 Task: Add Comment CM0043 to Card Card0043 in Board Board0041 in Workspace Development in Trello
Action: Mouse moved to (591, 42)
Screenshot: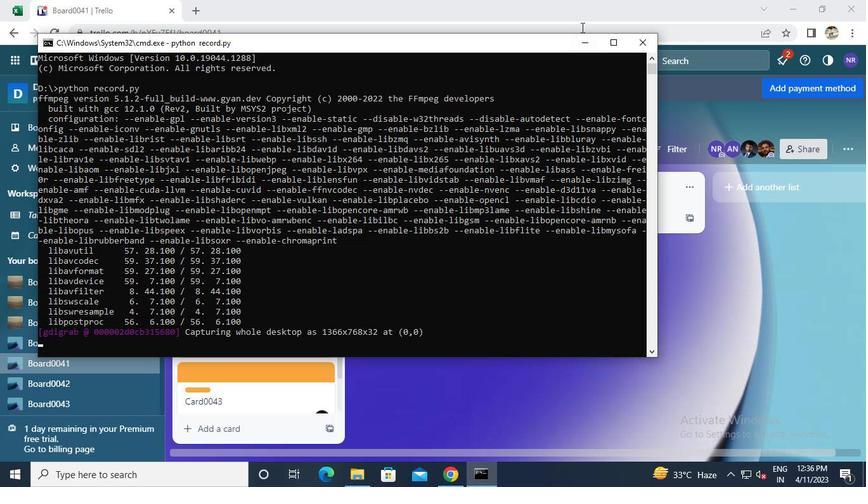 
Action: Mouse pressed left at (591, 42)
Screenshot: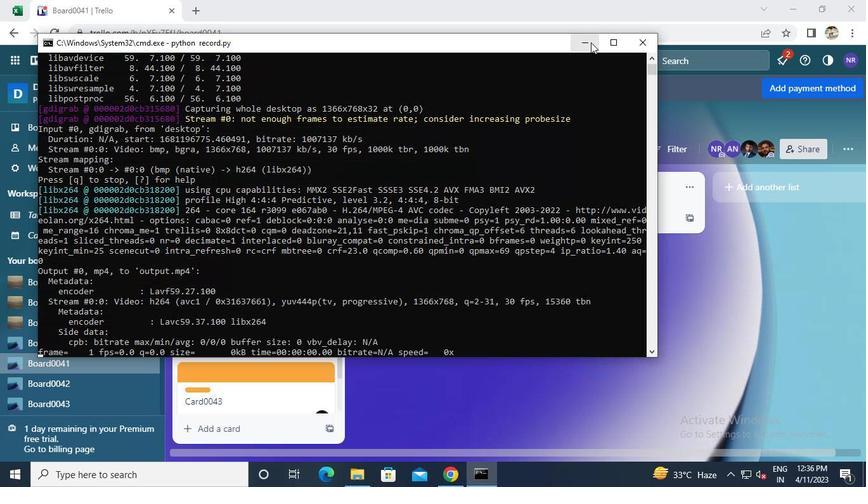 
Action: Mouse moved to (251, 390)
Screenshot: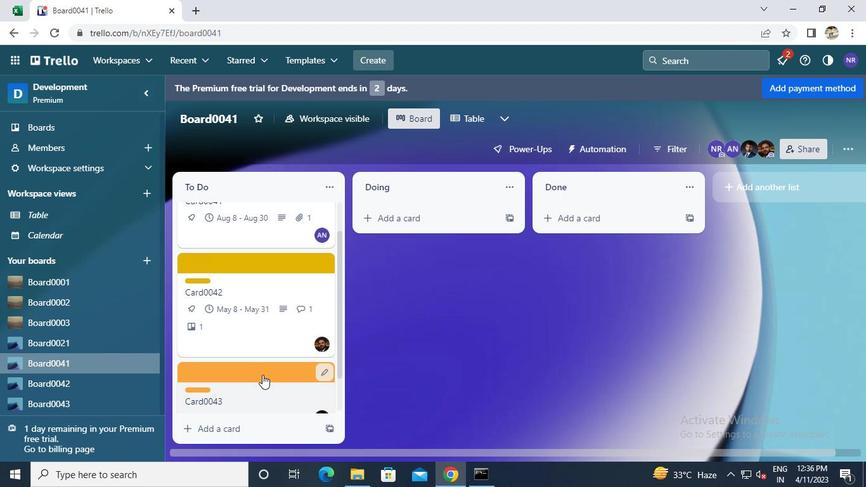 
Action: Mouse pressed left at (251, 390)
Screenshot: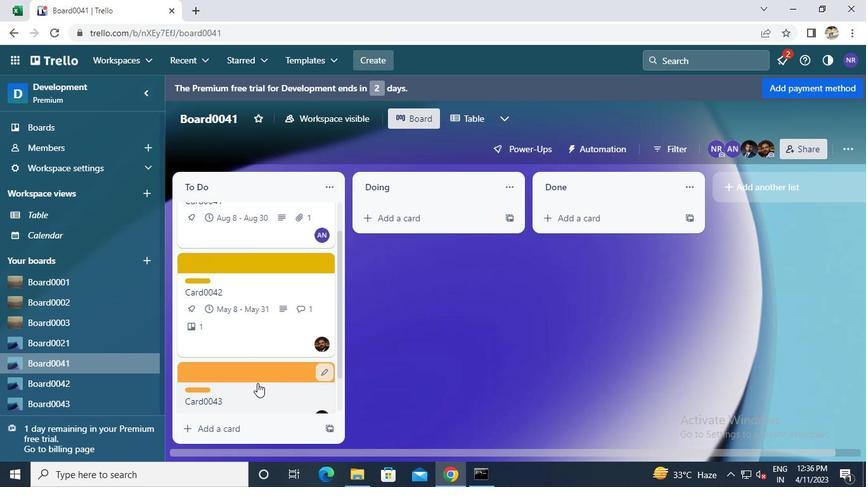 
Action: Mouse moved to (259, 360)
Screenshot: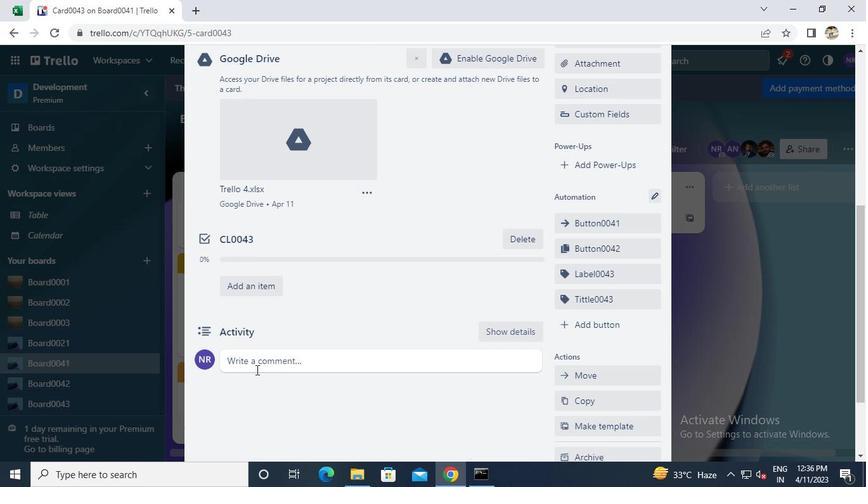 
Action: Mouse pressed left at (259, 360)
Screenshot: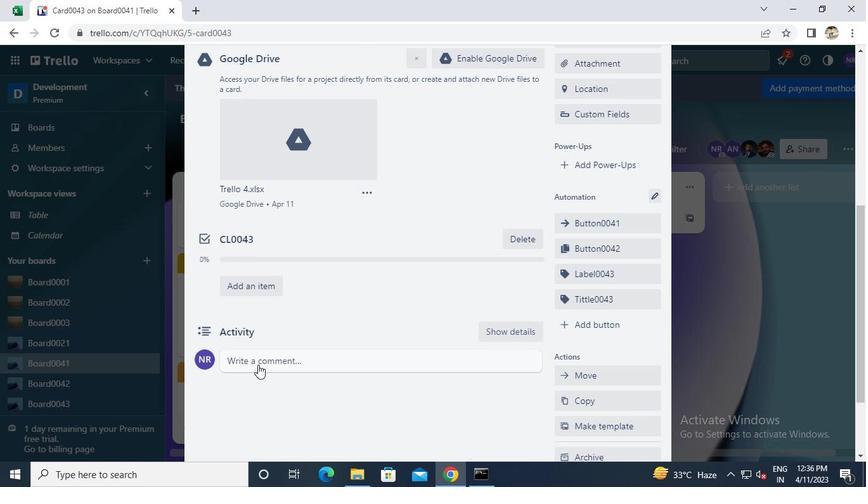 
Action: Keyboard c
Screenshot: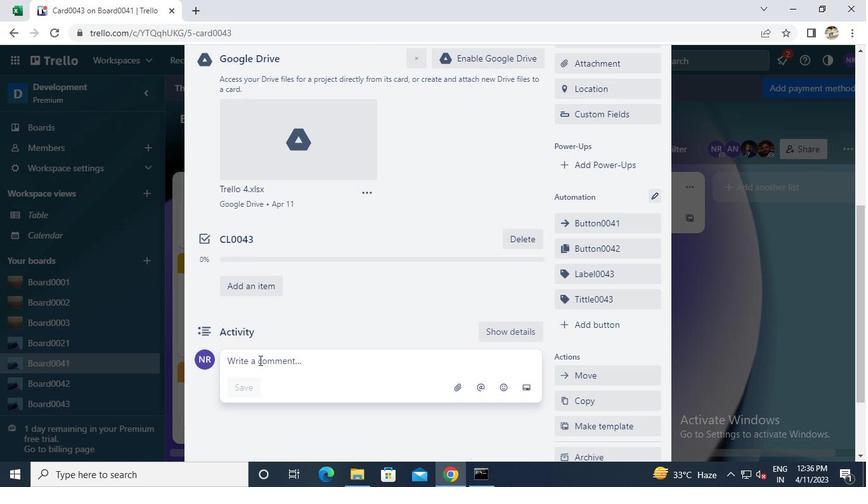
Action: Keyboard m
Screenshot: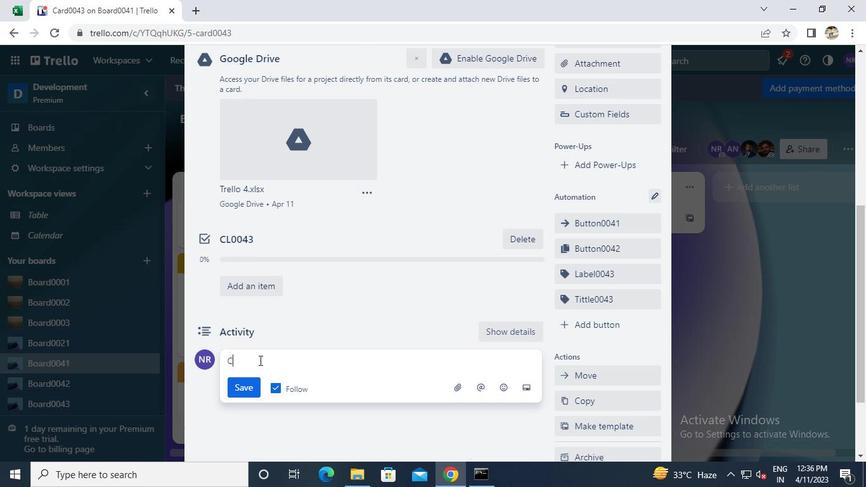 
Action: Keyboard 0
Screenshot: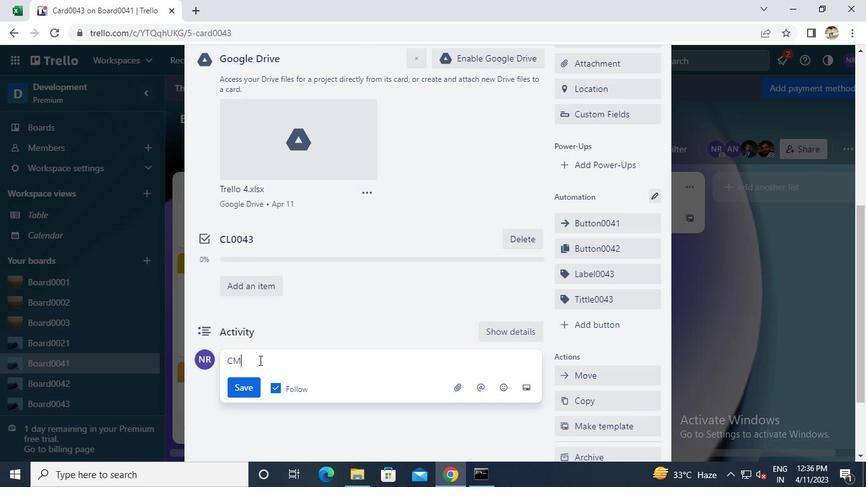 
Action: Keyboard 0
Screenshot: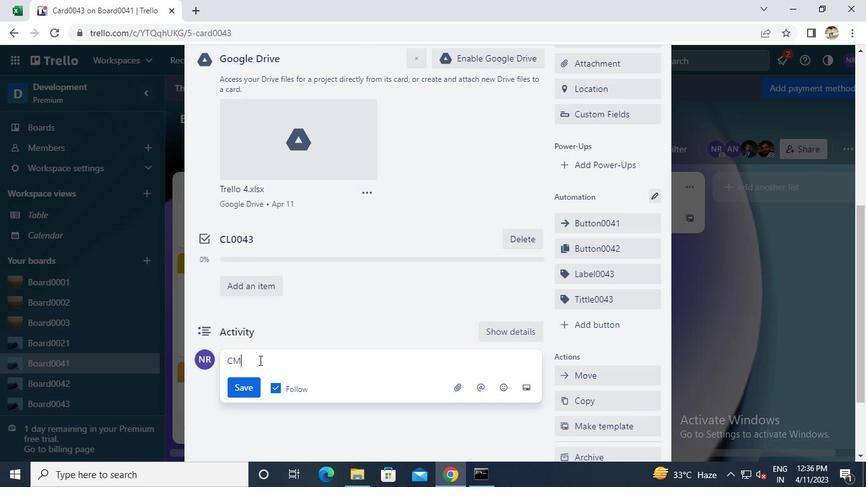 
Action: Keyboard 4
Screenshot: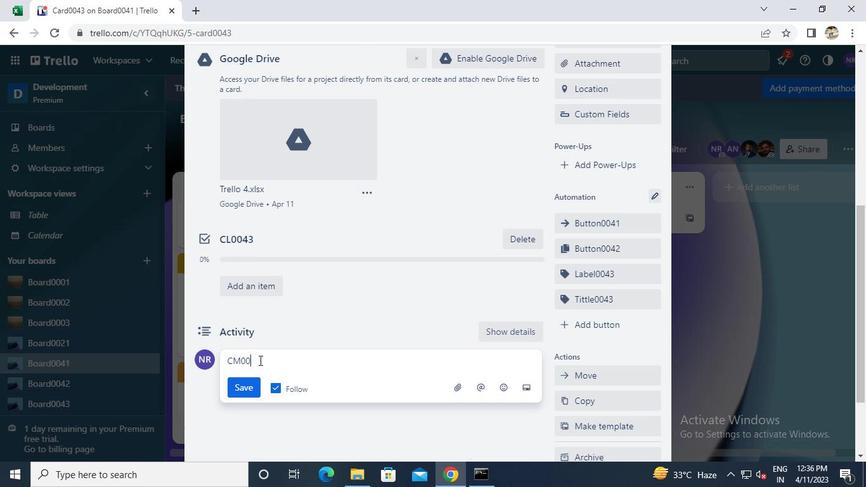 
Action: Keyboard 3
Screenshot: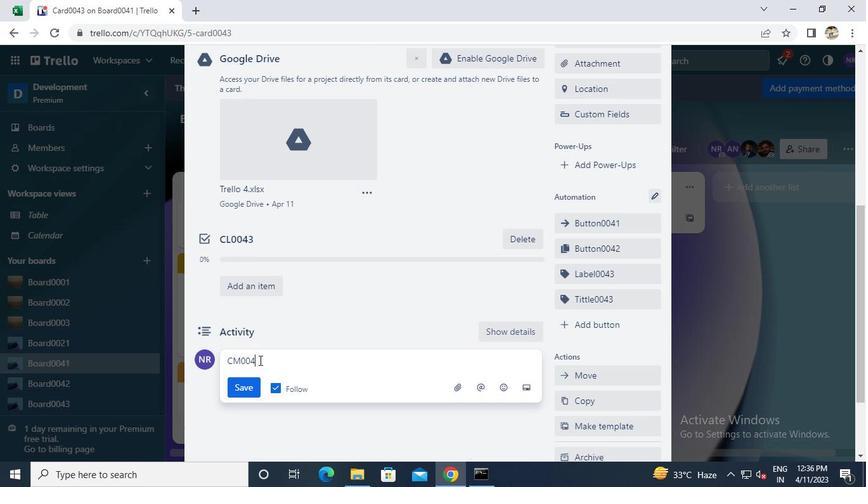 
Action: Mouse moved to (248, 387)
Screenshot: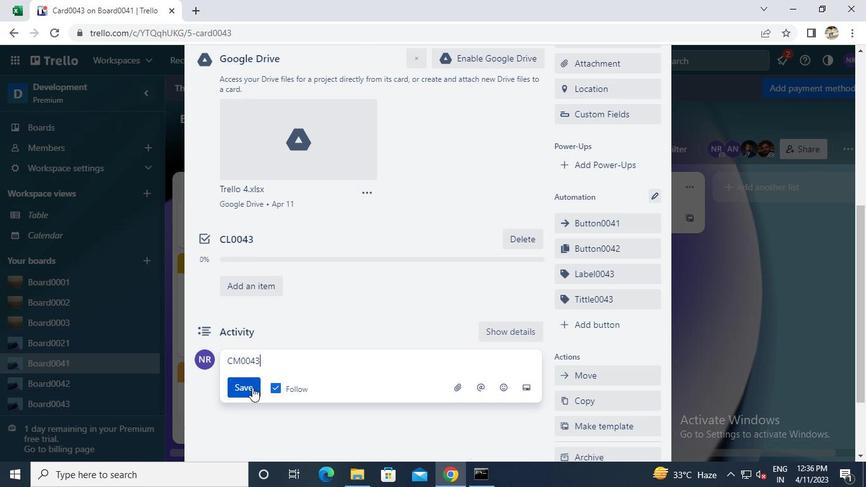 
Action: Mouse pressed left at (248, 387)
Screenshot: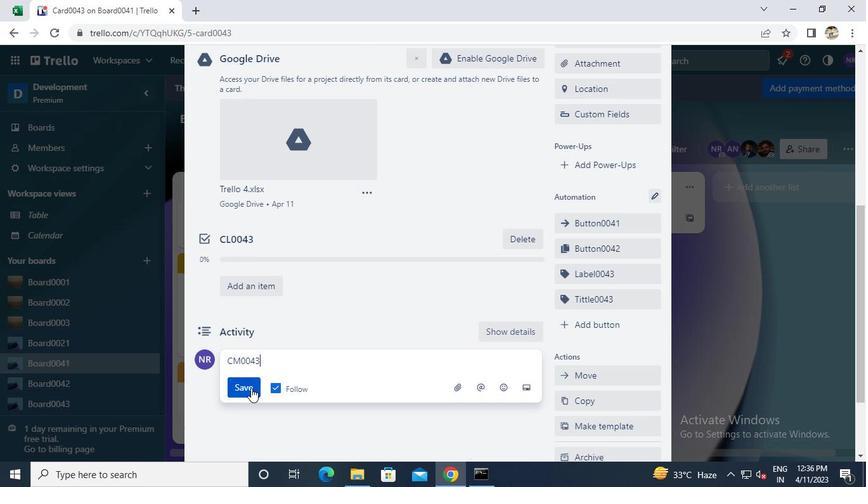 
Action: Mouse moved to (476, 474)
Screenshot: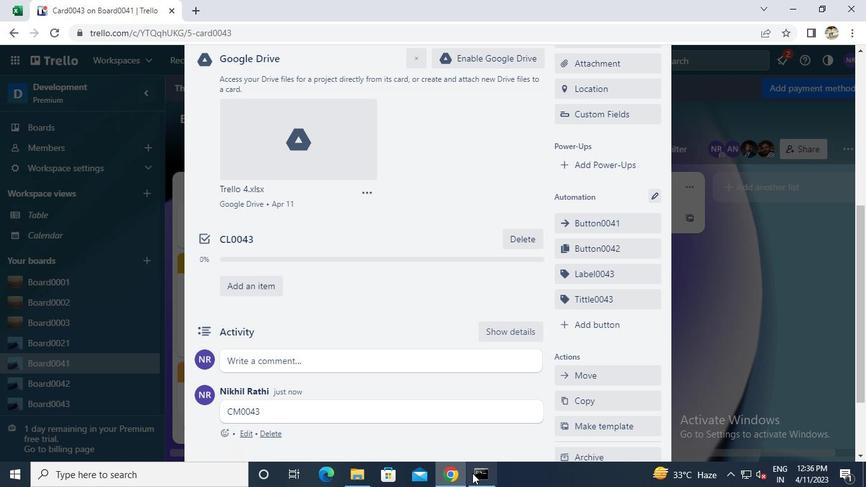 
Action: Mouse pressed left at (476, 474)
Screenshot: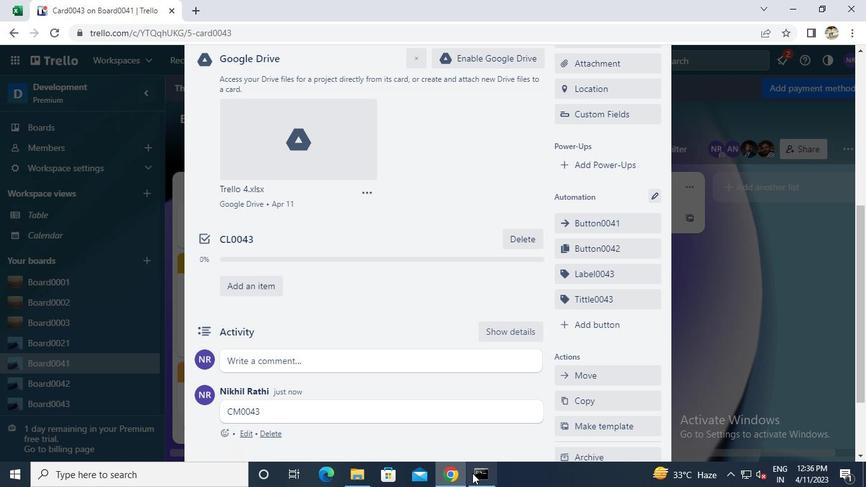 
Action: Mouse moved to (644, 39)
Screenshot: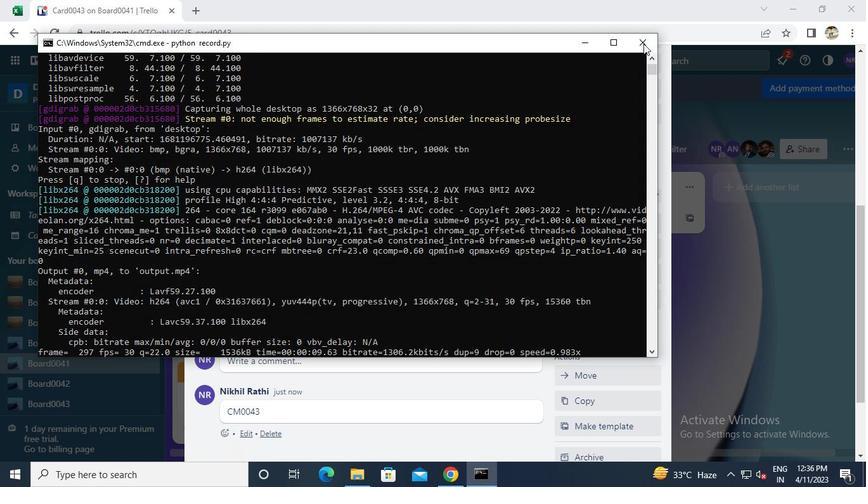 
Action: Mouse pressed left at (644, 39)
Screenshot: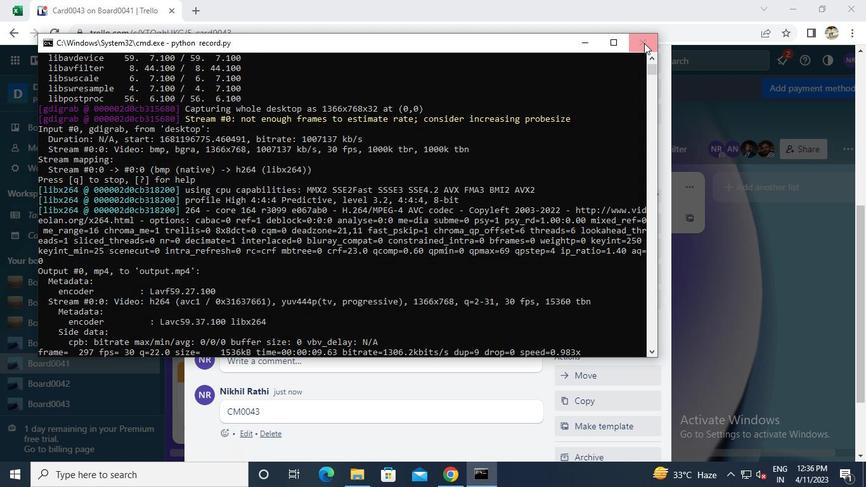 
